 Task: Add the card "STONEMASON" for your new game.
Action: Mouse moved to (148, 363)
Screenshot: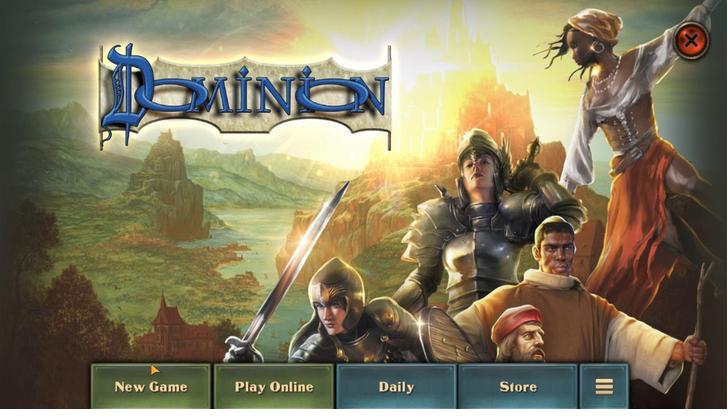 
Action: Mouse pressed left at (148, 363)
Screenshot: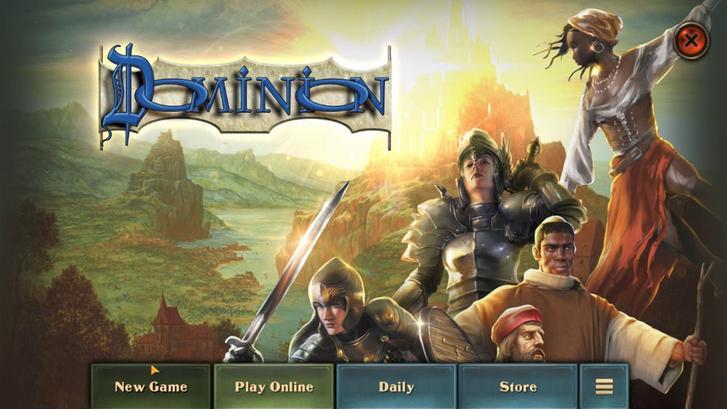 
Action: Mouse moved to (305, 89)
Screenshot: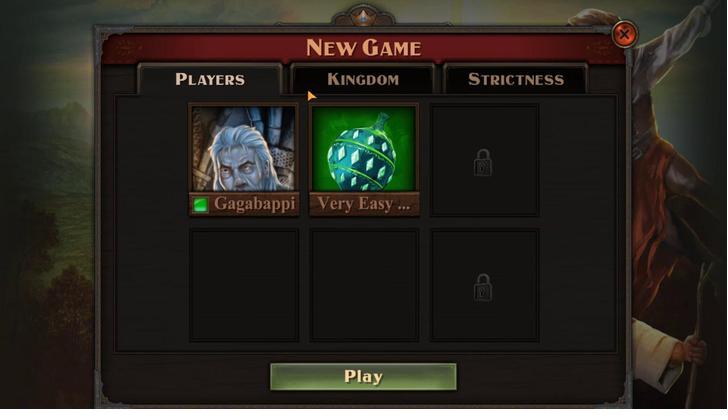 
Action: Mouse pressed left at (305, 89)
Screenshot: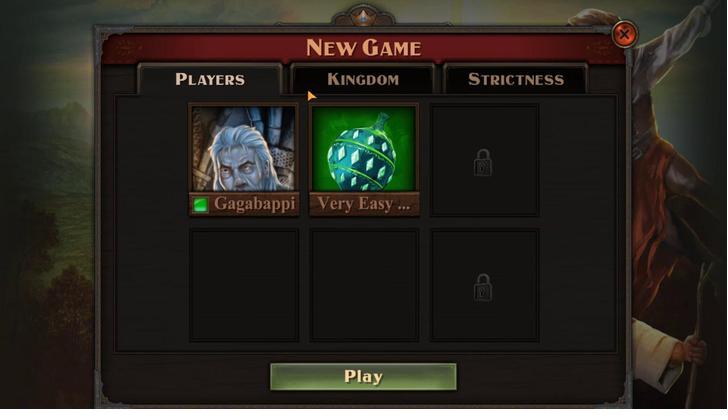 
Action: Mouse moved to (448, 131)
Screenshot: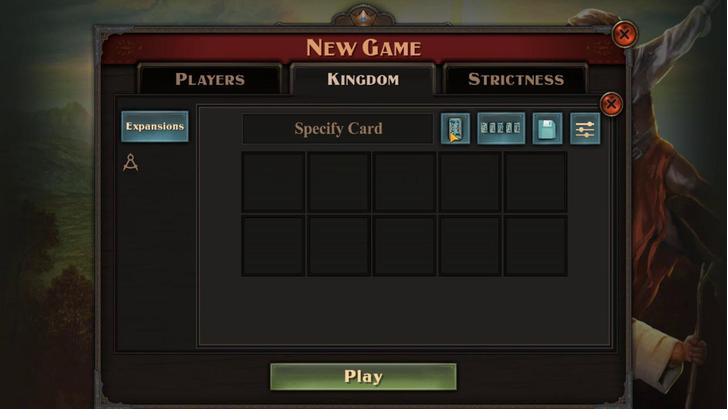 
Action: Mouse pressed left at (448, 131)
Screenshot: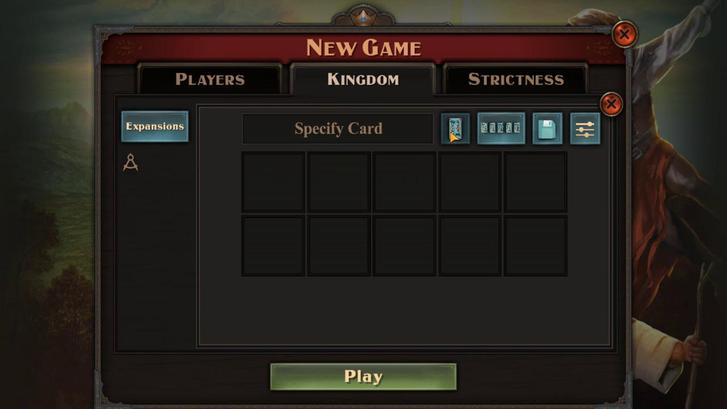 
Action: Mouse moved to (137, 234)
Screenshot: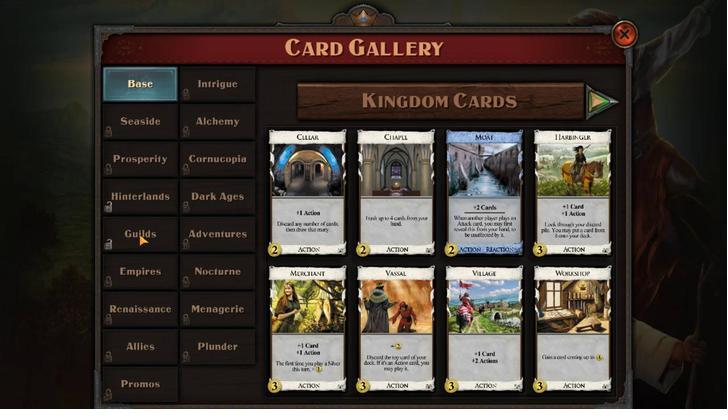 
Action: Mouse pressed left at (137, 234)
Screenshot: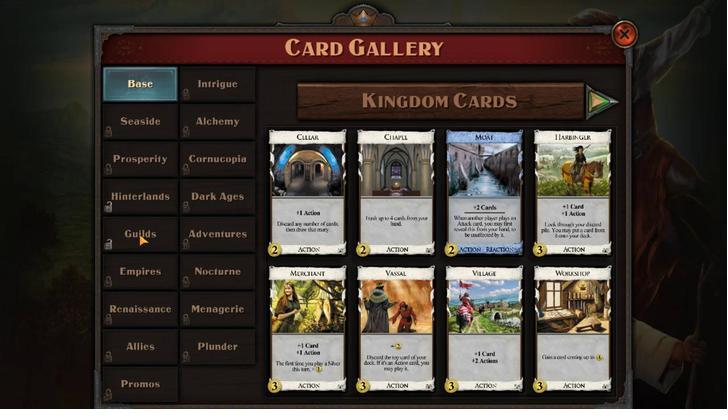 
Action: Mouse moved to (396, 179)
Screenshot: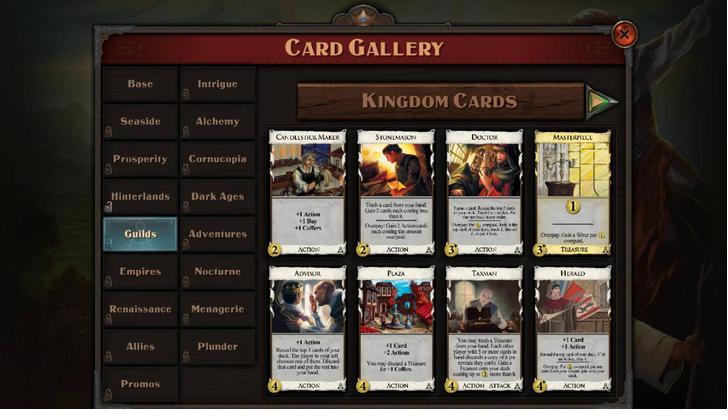
Action: Mouse pressed left at (396, 179)
Screenshot: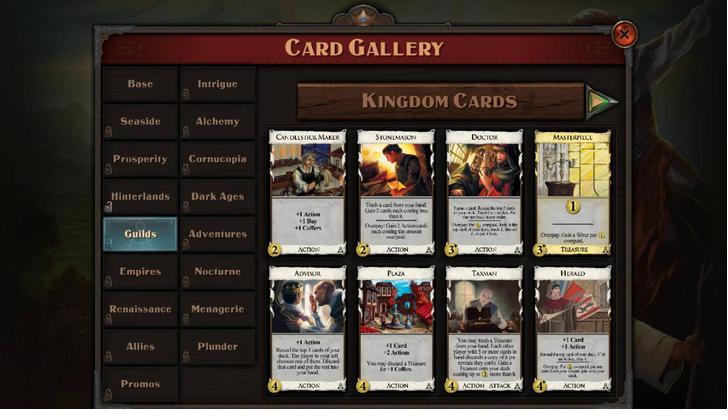 
